 Task: Add Follow Your Heart Dairy Free Feta Crumbles to the cart.
Action: Mouse pressed left at (16, 130)
Screenshot: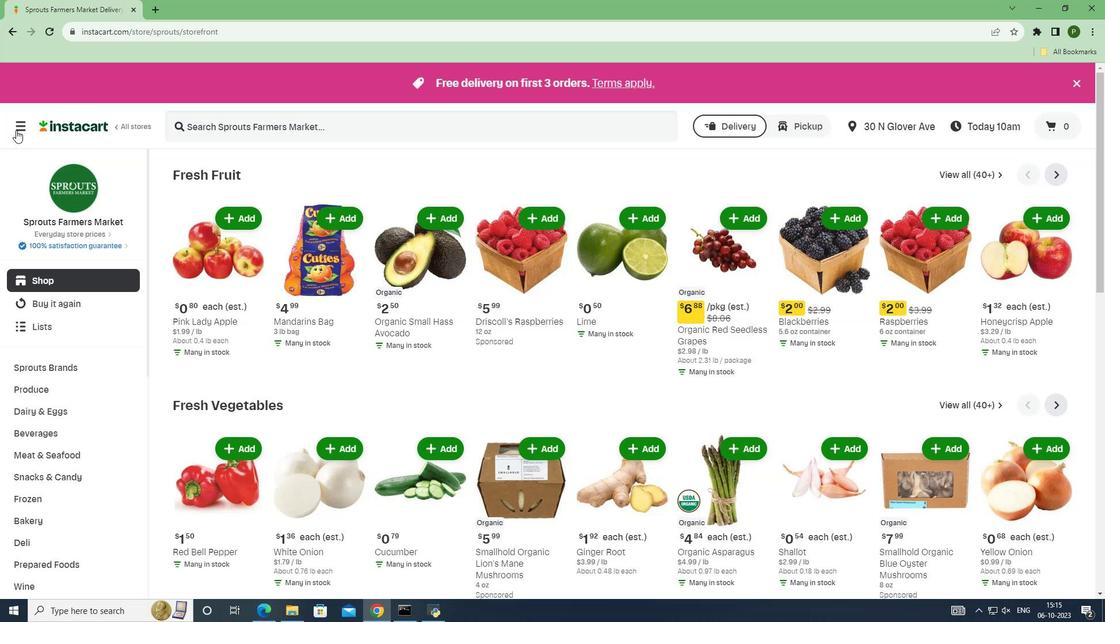
Action: Mouse moved to (44, 308)
Screenshot: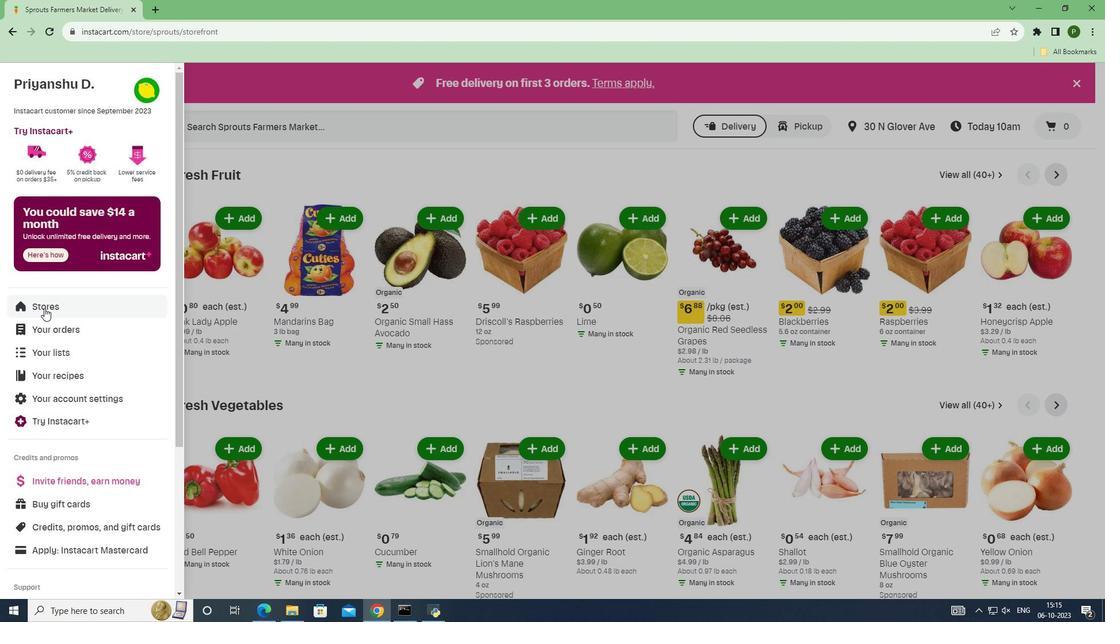 
Action: Mouse pressed left at (44, 308)
Screenshot: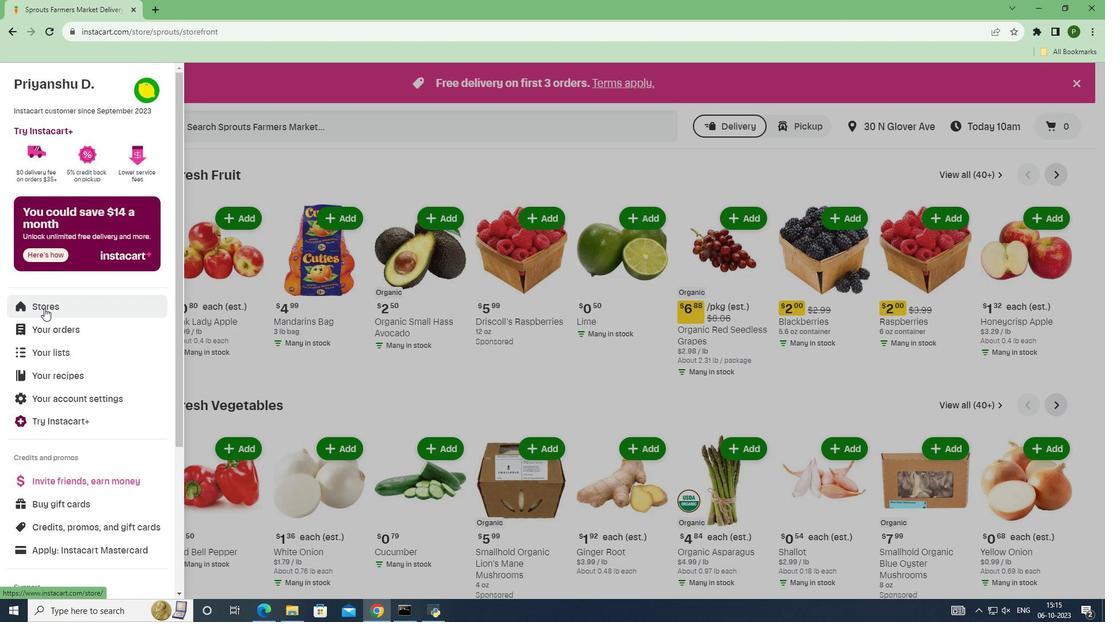 
Action: Mouse moved to (267, 137)
Screenshot: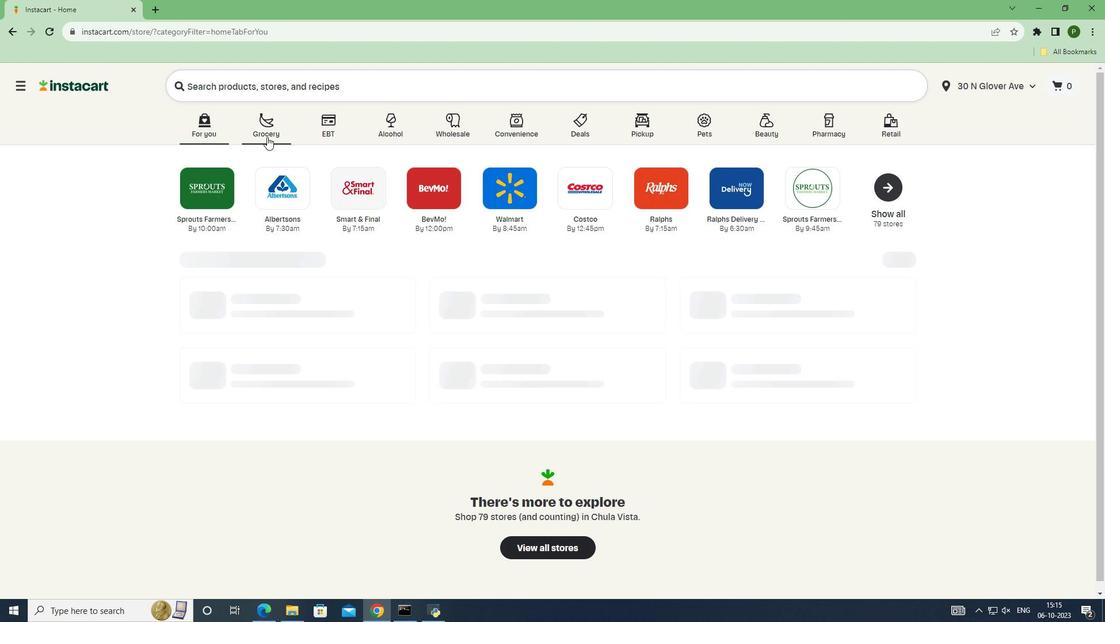 
Action: Mouse pressed left at (267, 137)
Screenshot: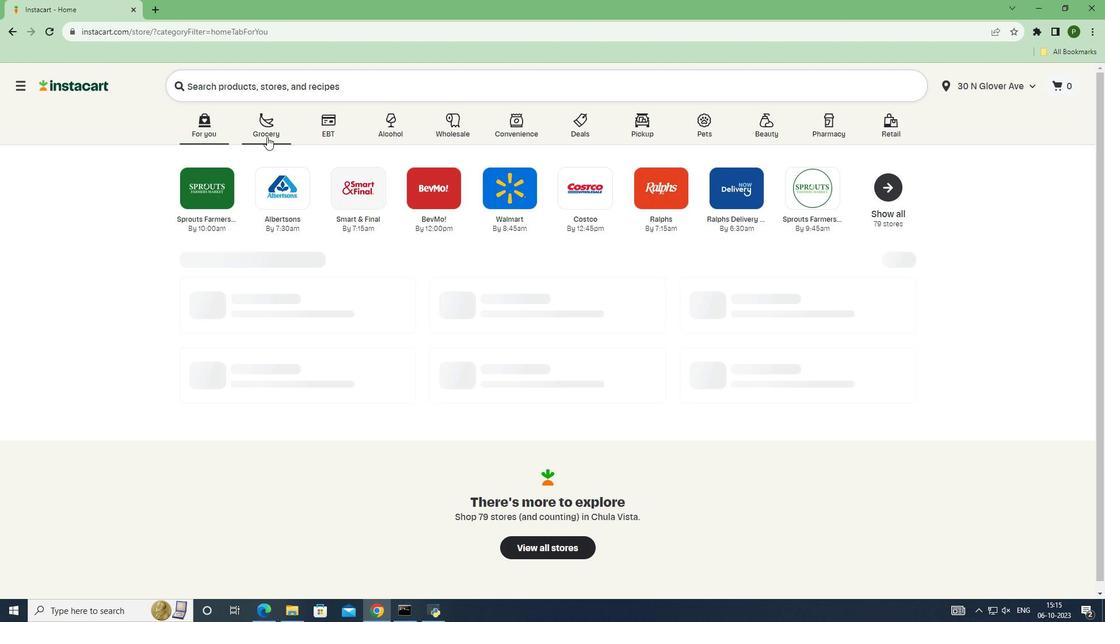 
Action: Mouse moved to (726, 271)
Screenshot: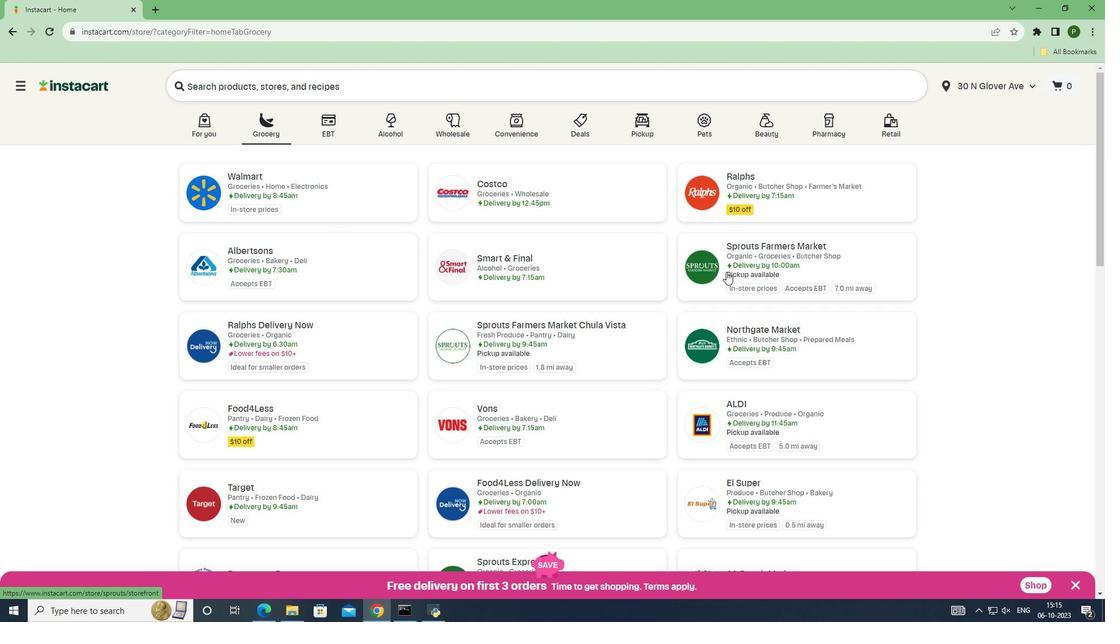 
Action: Mouse pressed left at (726, 271)
Screenshot: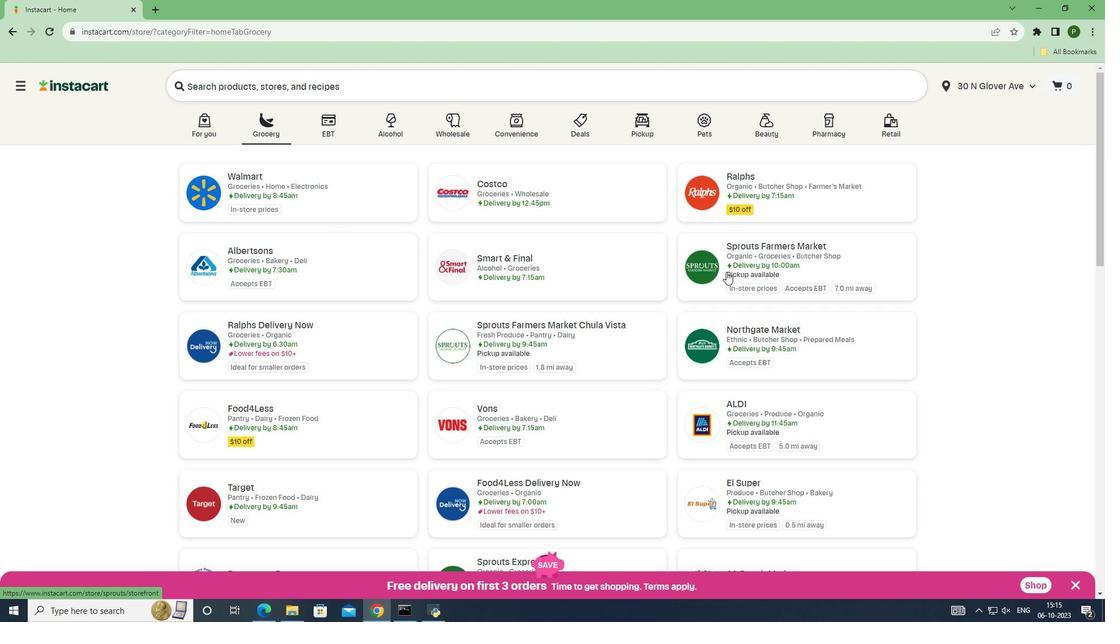 
Action: Mouse moved to (62, 407)
Screenshot: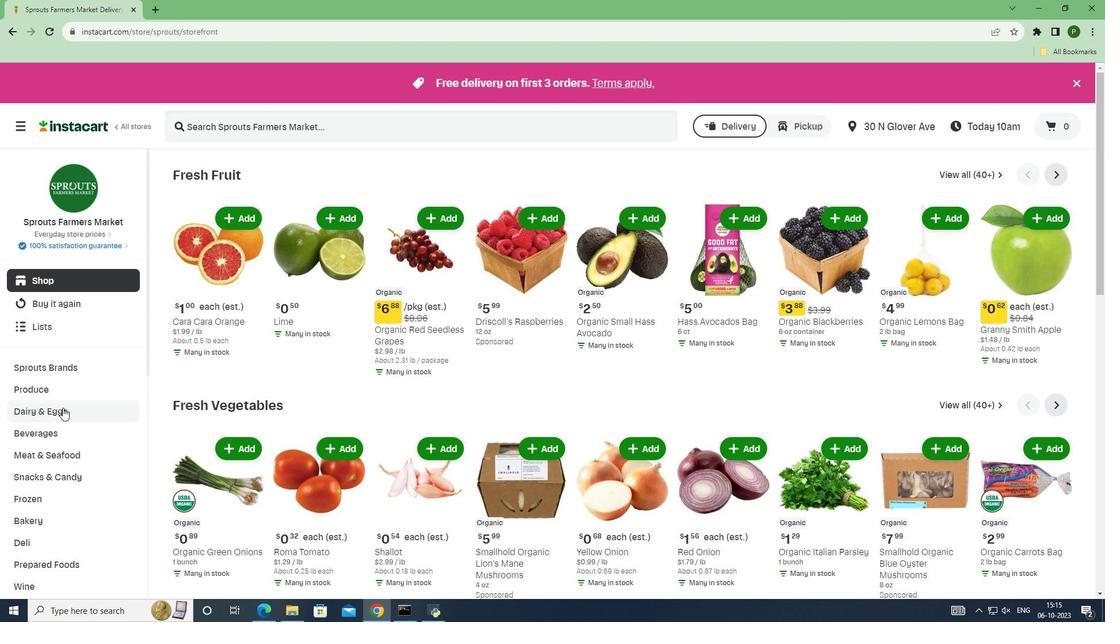 
Action: Mouse pressed left at (62, 407)
Screenshot: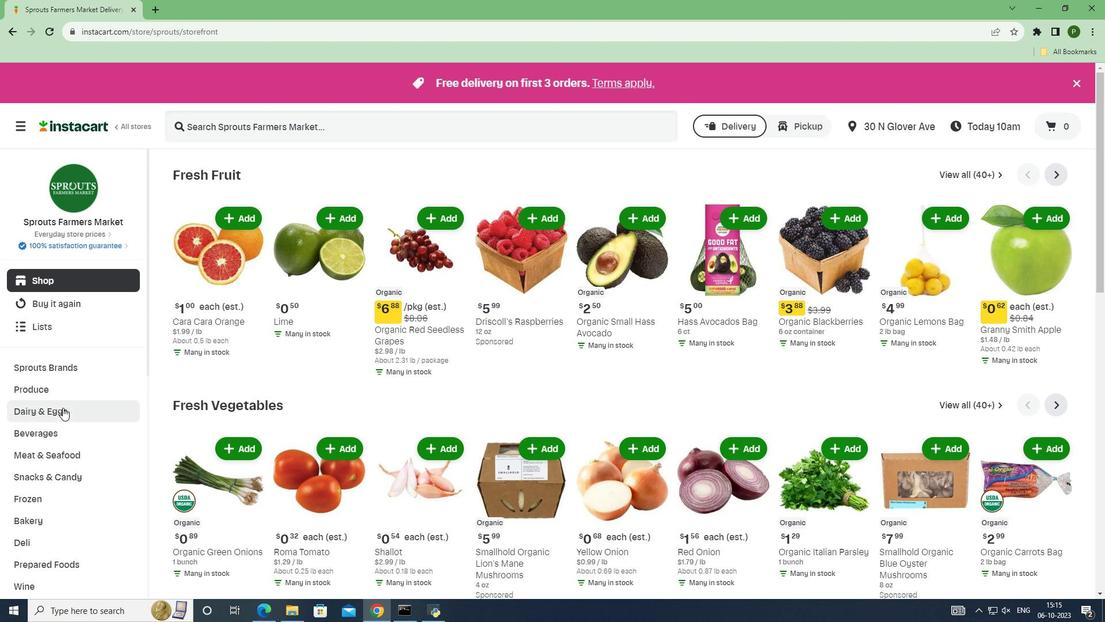 
Action: Mouse moved to (45, 456)
Screenshot: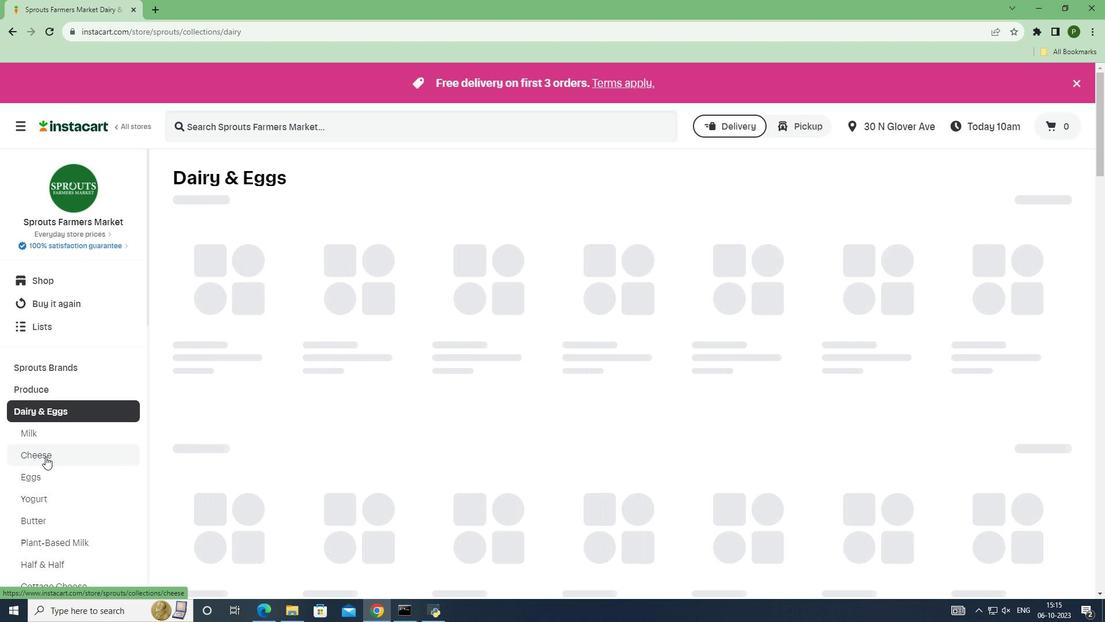
Action: Mouse pressed left at (45, 456)
Screenshot: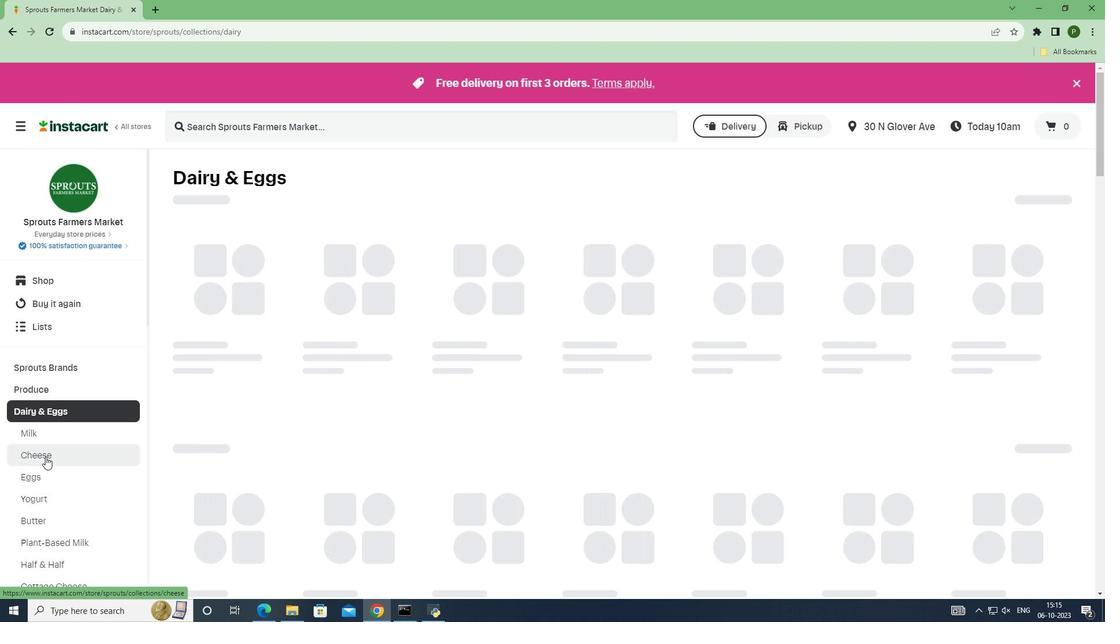 
Action: Mouse moved to (221, 119)
Screenshot: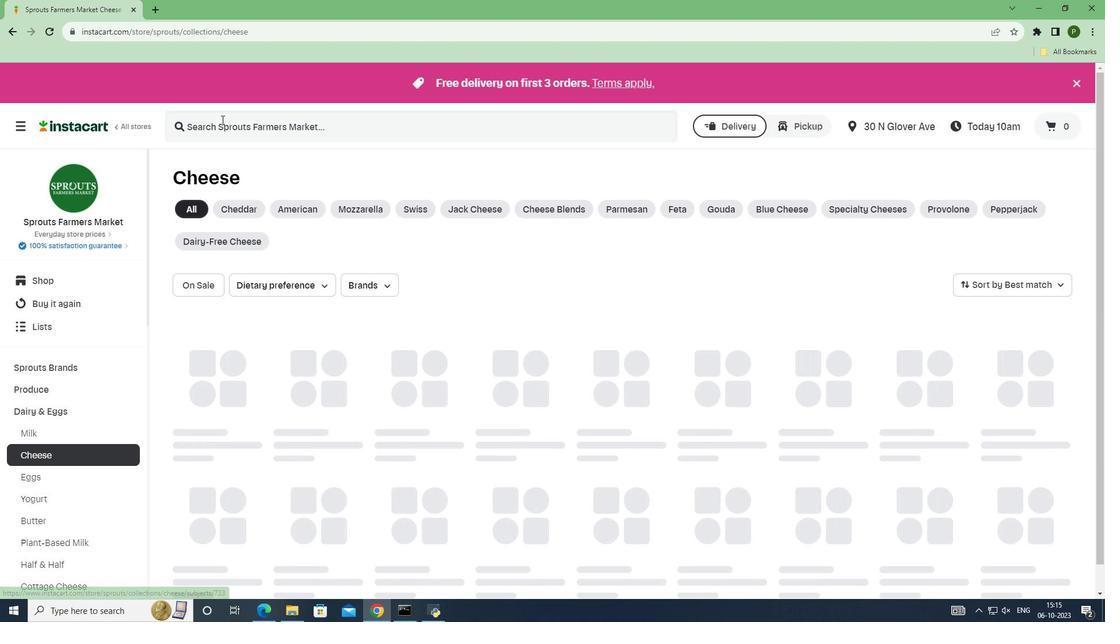 
Action: Mouse pressed left at (221, 119)
Screenshot: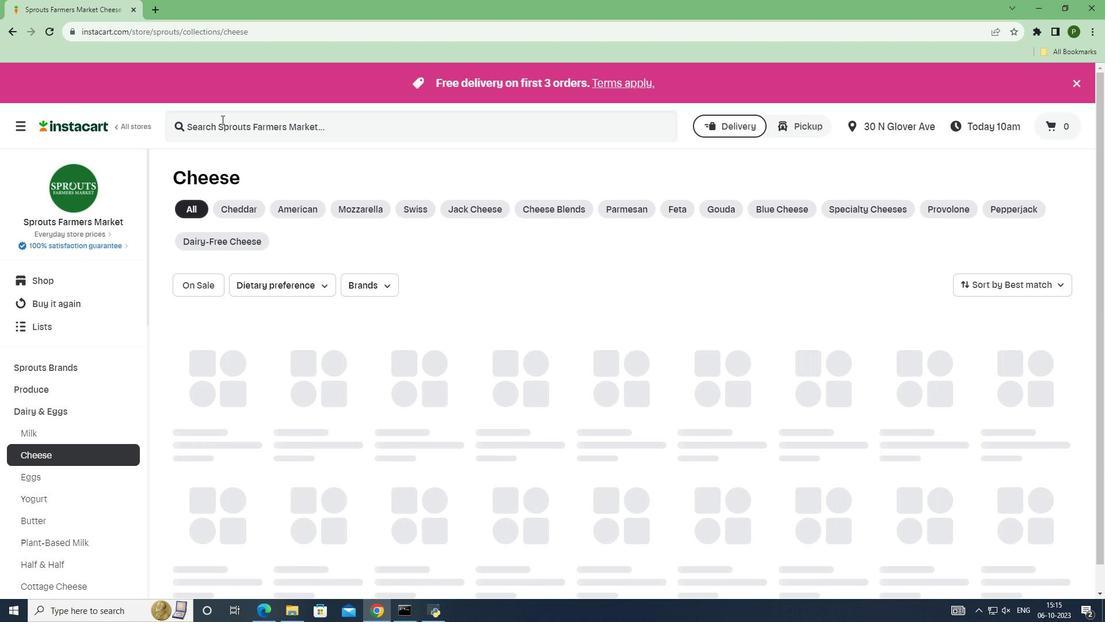 
Action: Key pressed <Key.caps_lock>F<Key.caps_lock>ollow<Key.space><Key.caps_lock>Y<Key.caps_lock>our<Key.space><Key.caps_lock>H<Key.caps_lock>eart<Key.space><Key.caps_lock>D<Key.caps_lock>airy<Key.space><Key.caps_lock>F<Key.caps_lock>ree<Key.space><Key.caps_lock>F<Key.caps_lock>eta<Key.space><Key.caps_lock>C<Key.caps_lock>rumbles<Key.space><Key.enter>
Screenshot: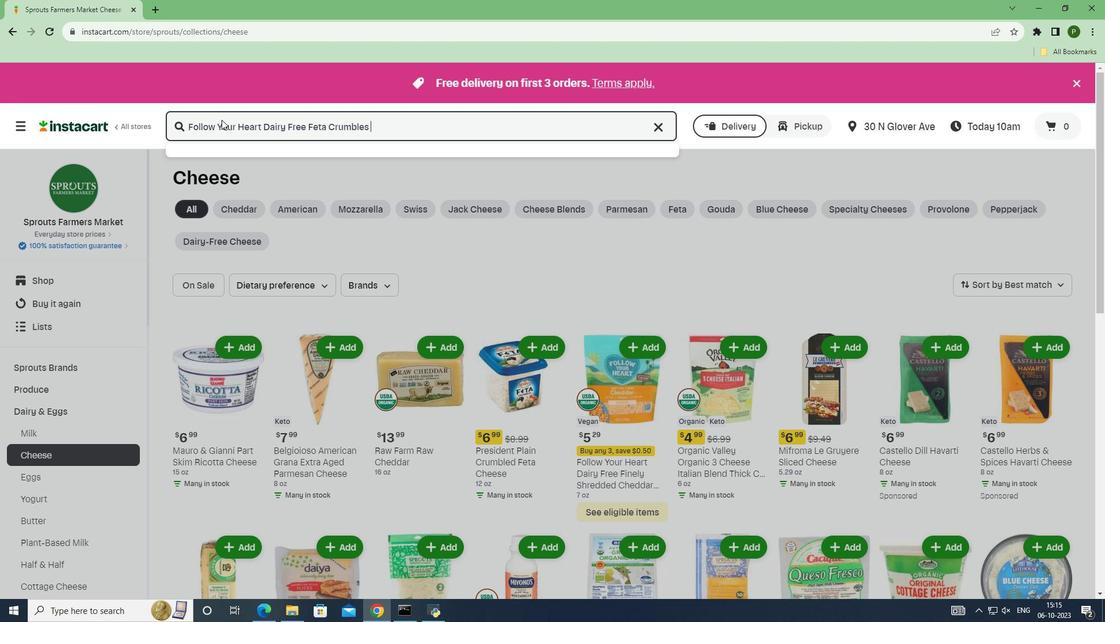
Action: Mouse moved to (477, 245)
Screenshot: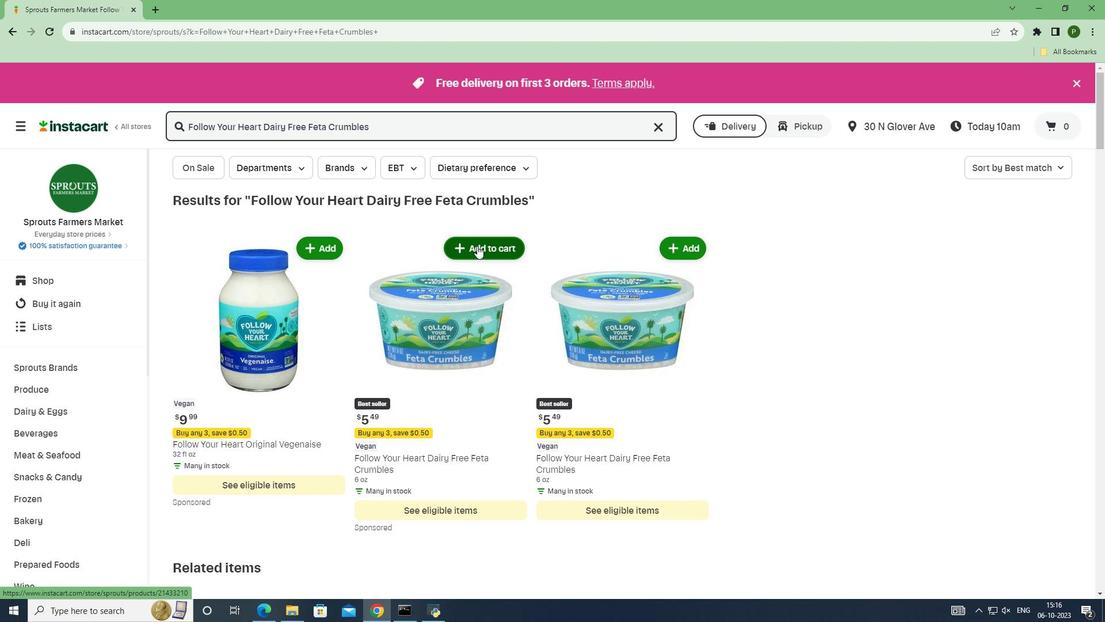 
Action: Mouse pressed left at (477, 245)
Screenshot: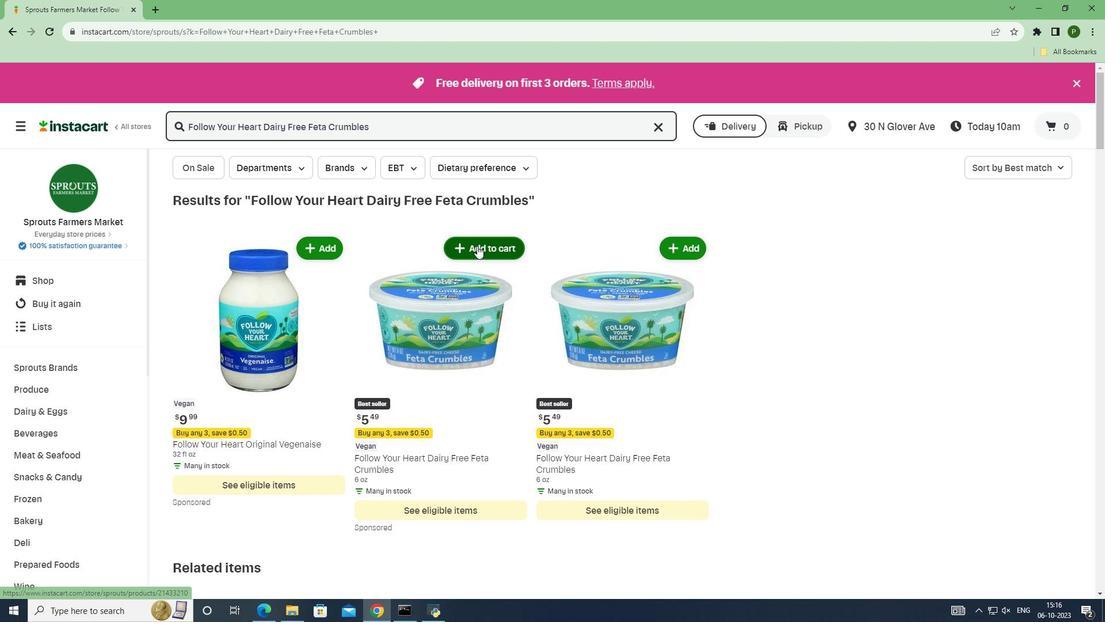 
Action: Mouse moved to (515, 248)
Screenshot: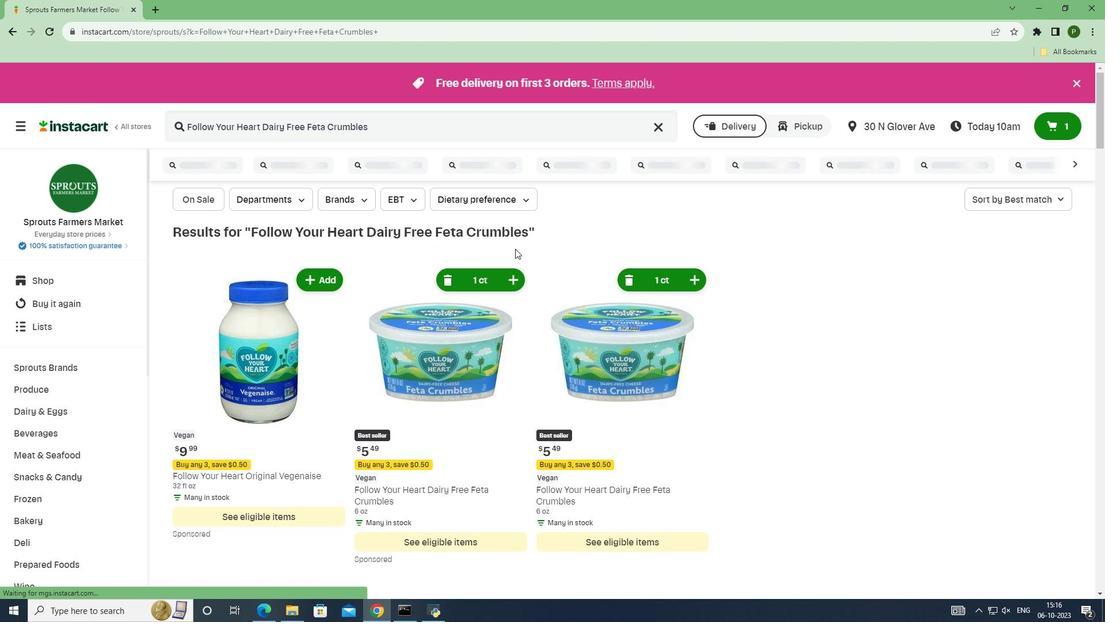 
